 Task: Create a due date automation trigger when advanced on, on the wednesday of the week before a card is due add fields with custom field "Resume" set to a date more than 1 days ago at 11:00 AM.
Action: Mouse moved to (1090, 84)
Screenshot: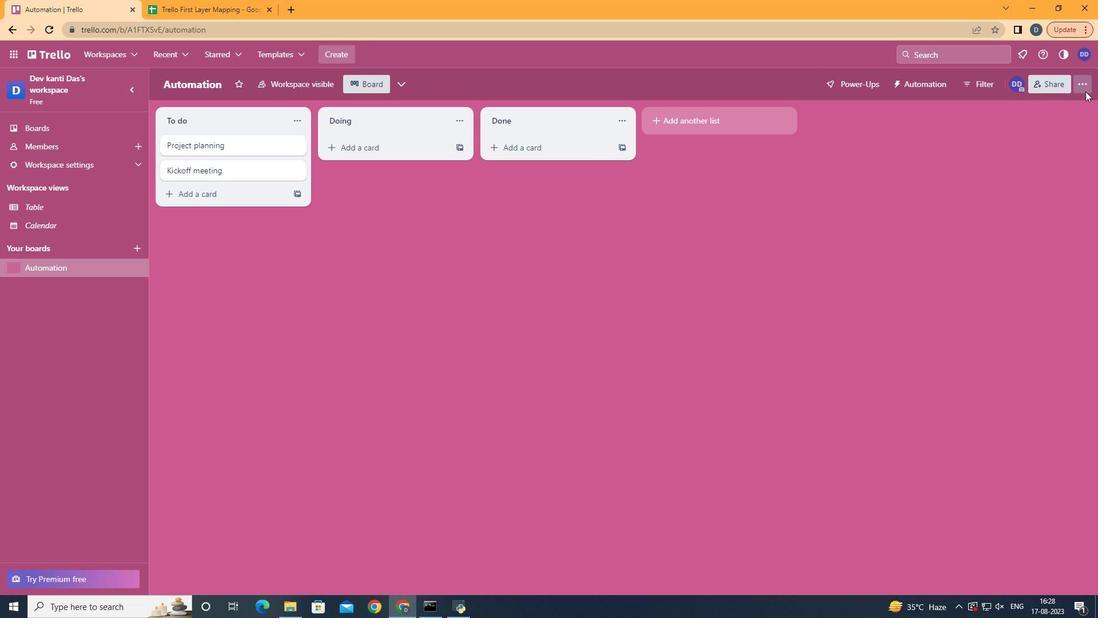 
Action: Mouse pressed left at (1090, 84)
Screenshot: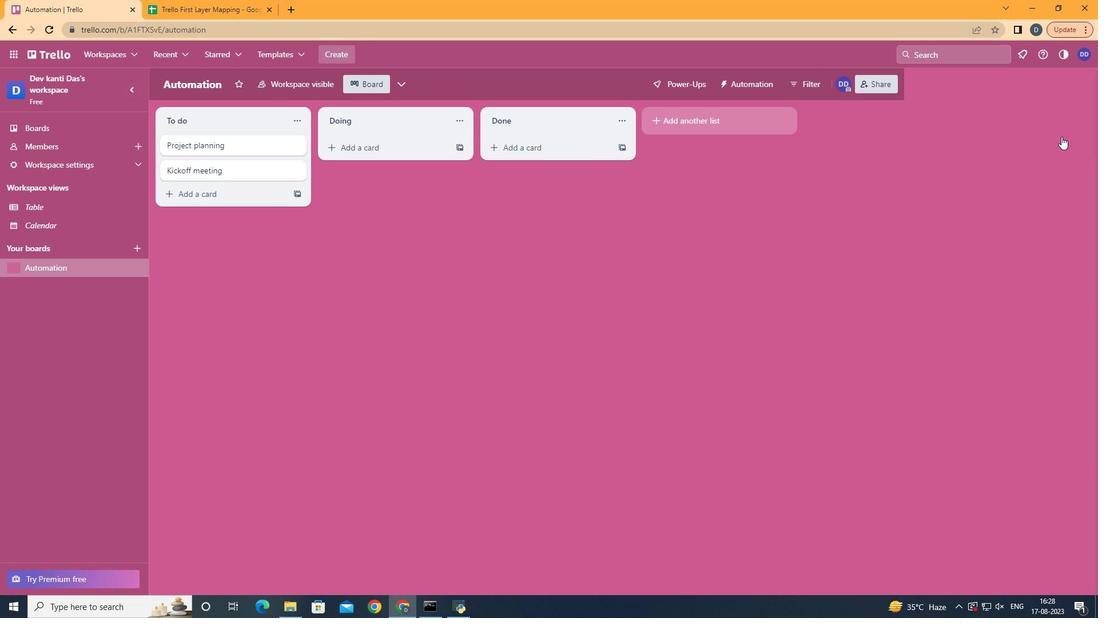 
Action: Mouse moved to (984, 238)
Screenshot: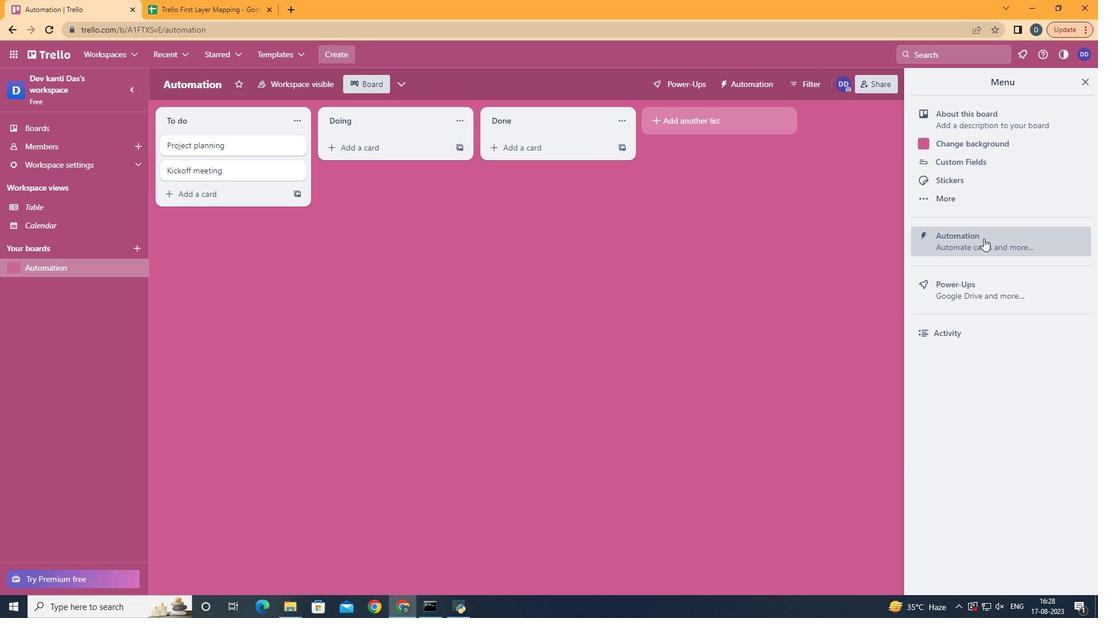 
Action: Mouse pressed left at (984, 238)
Screenshot: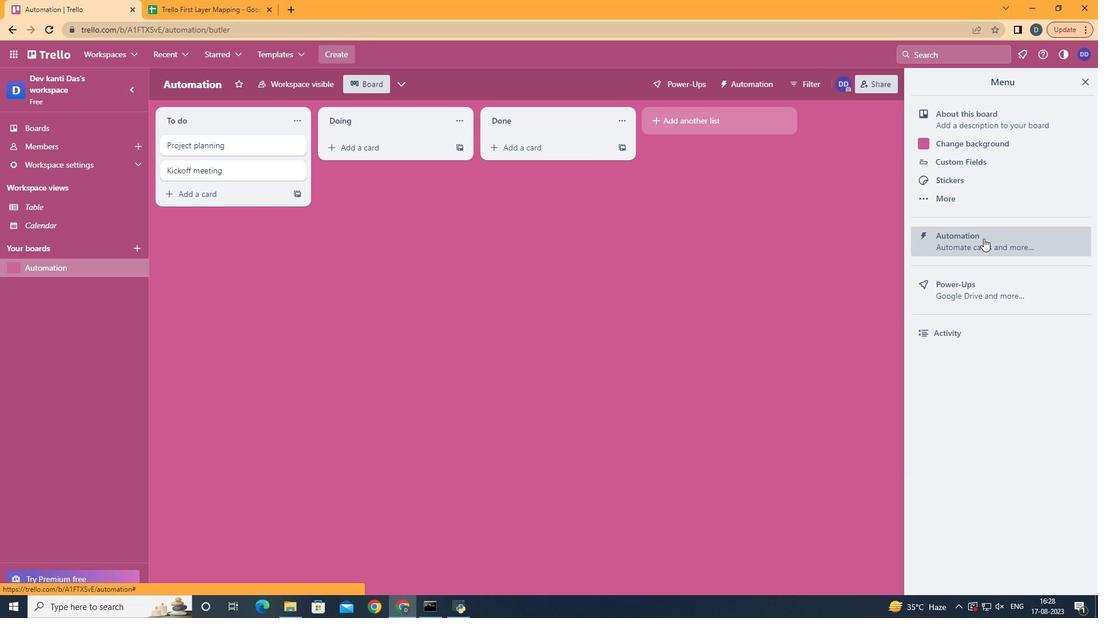 
Action: Mouse moved to (209, 232)
Screenshot: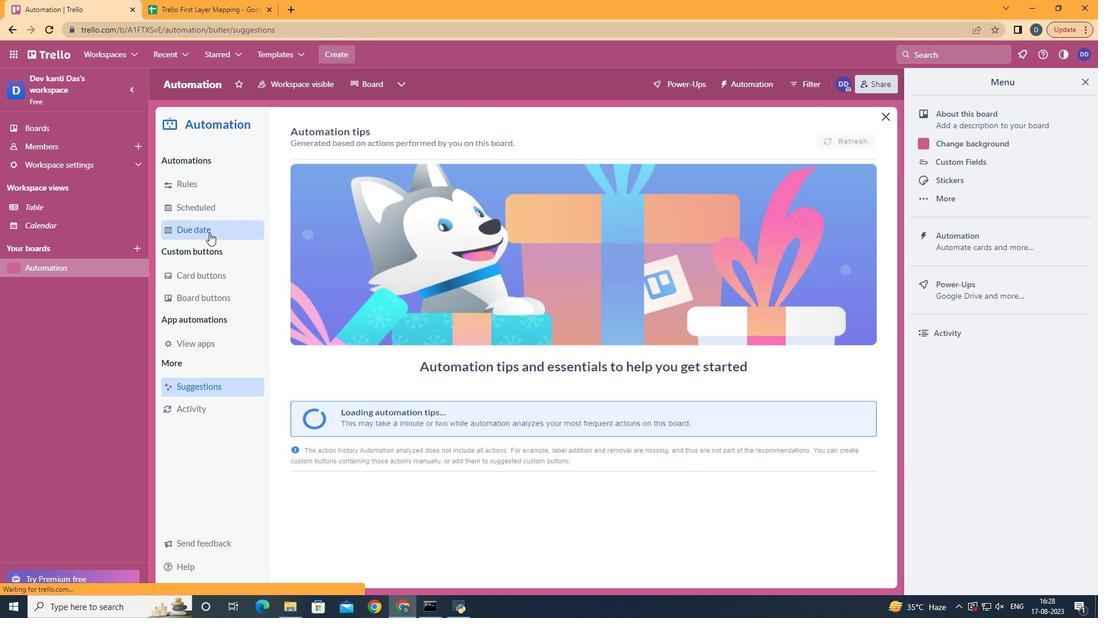
Action: Mouse pressed left at (209, 232)
Screenshot: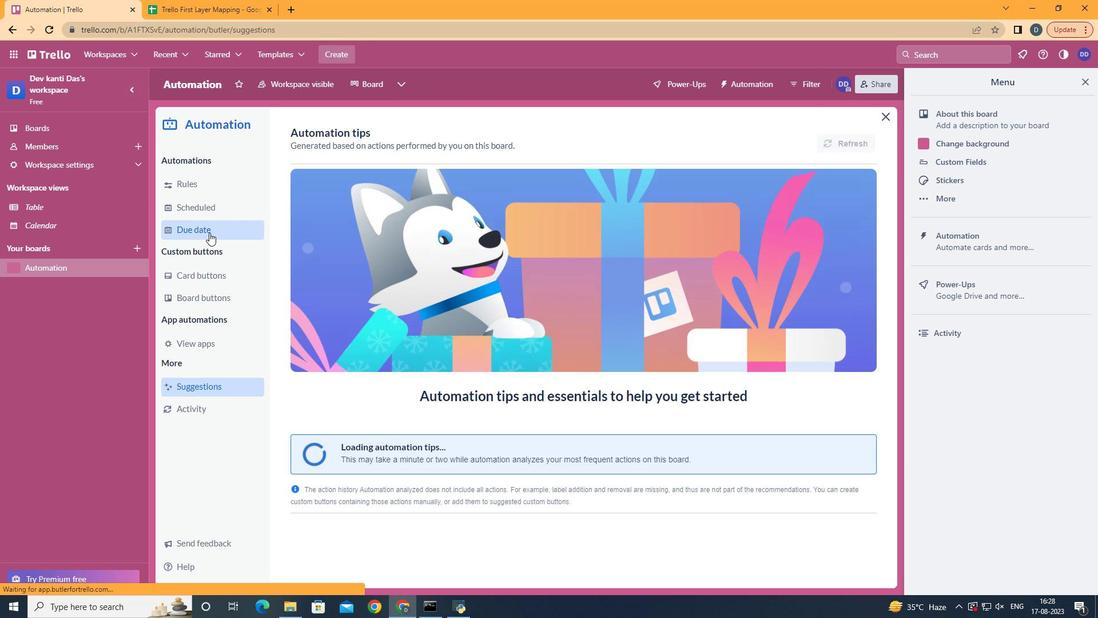 
Action: Mouse moved to (815, 139)
Screenshot: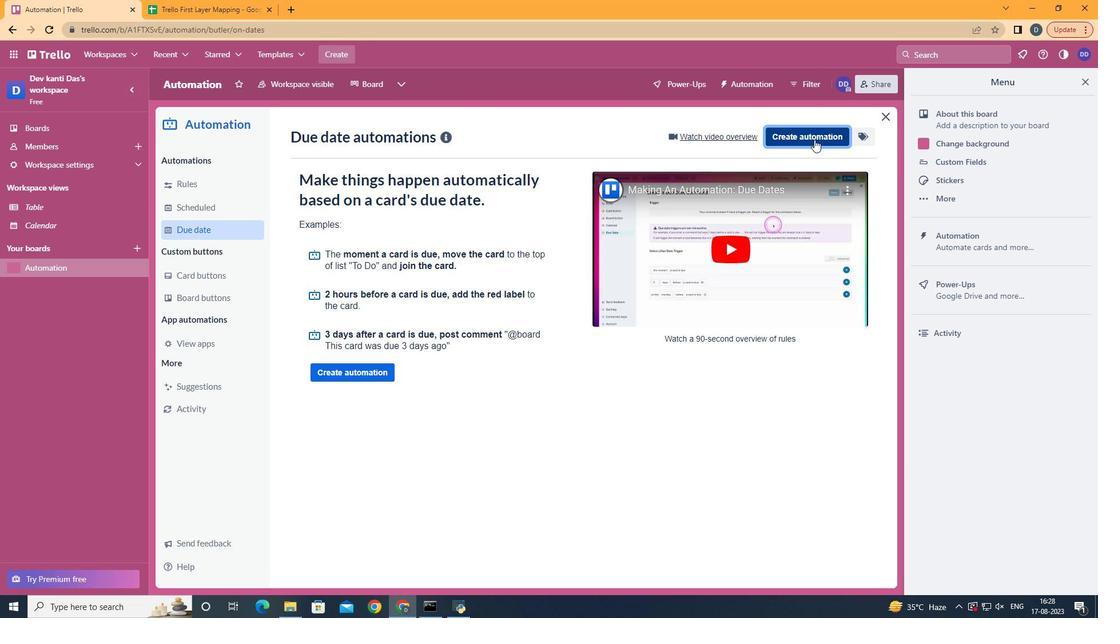 
Action: Mouse pressed left at (815, 139)
Screenshot: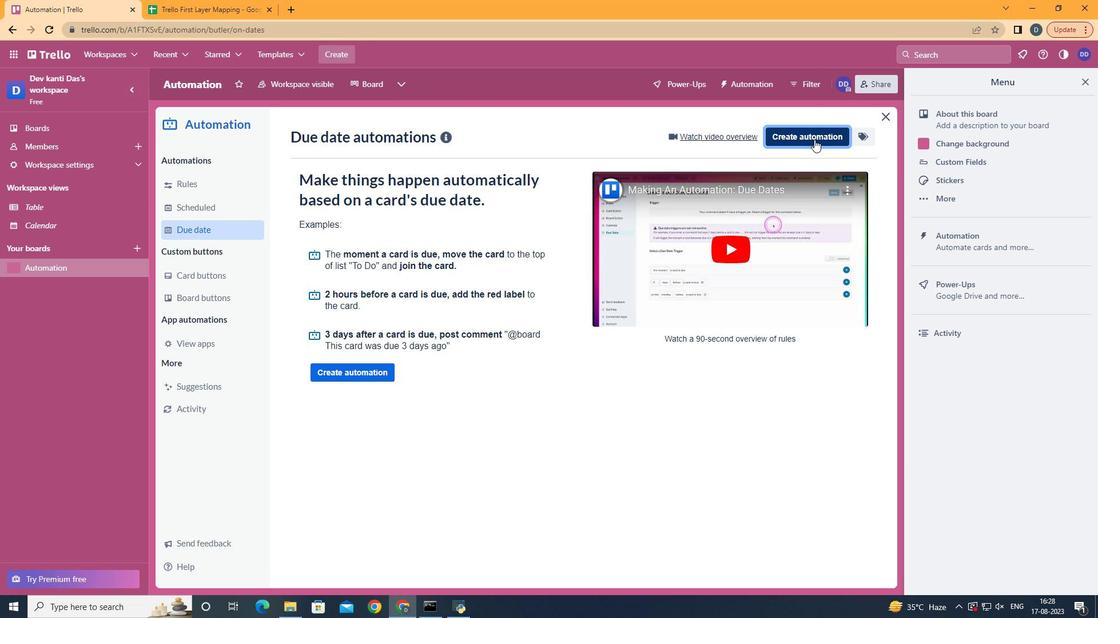 
Action: Mouse moved to (615, 247)
Screenshot: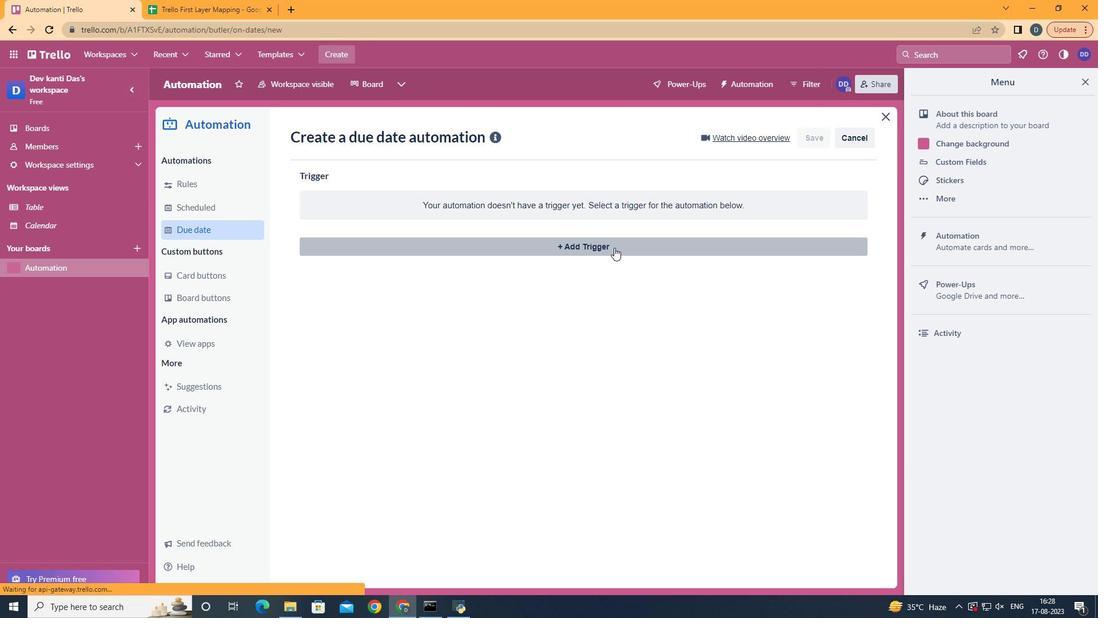 
Action: Mouse pressed left at (615, 247)
Screenshot: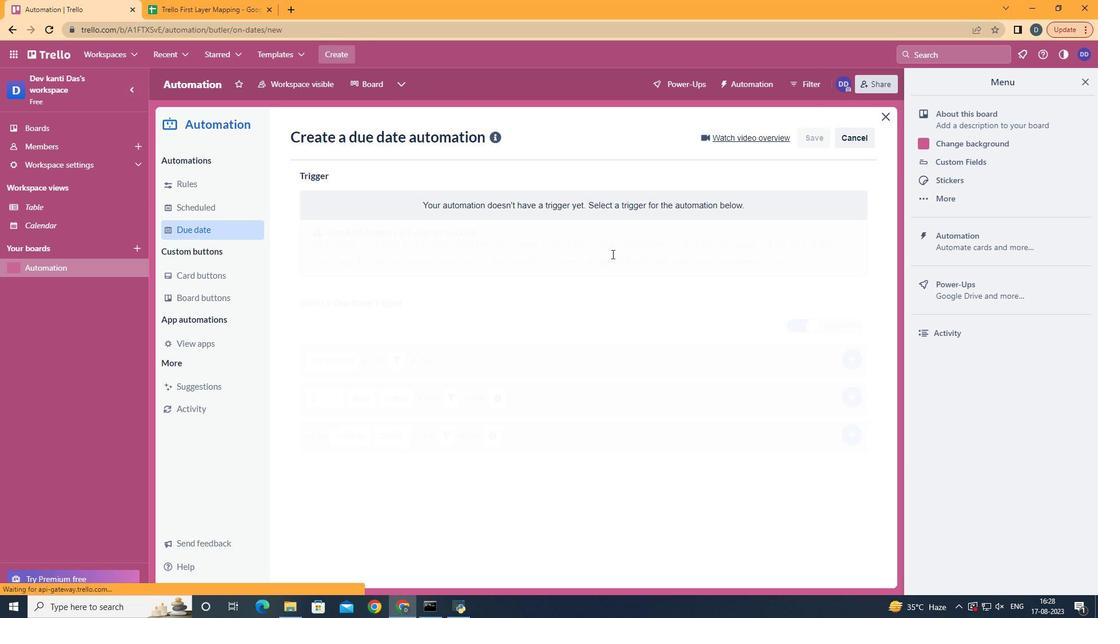 
Action: Mouse moved to (365, 342)
Screenshot: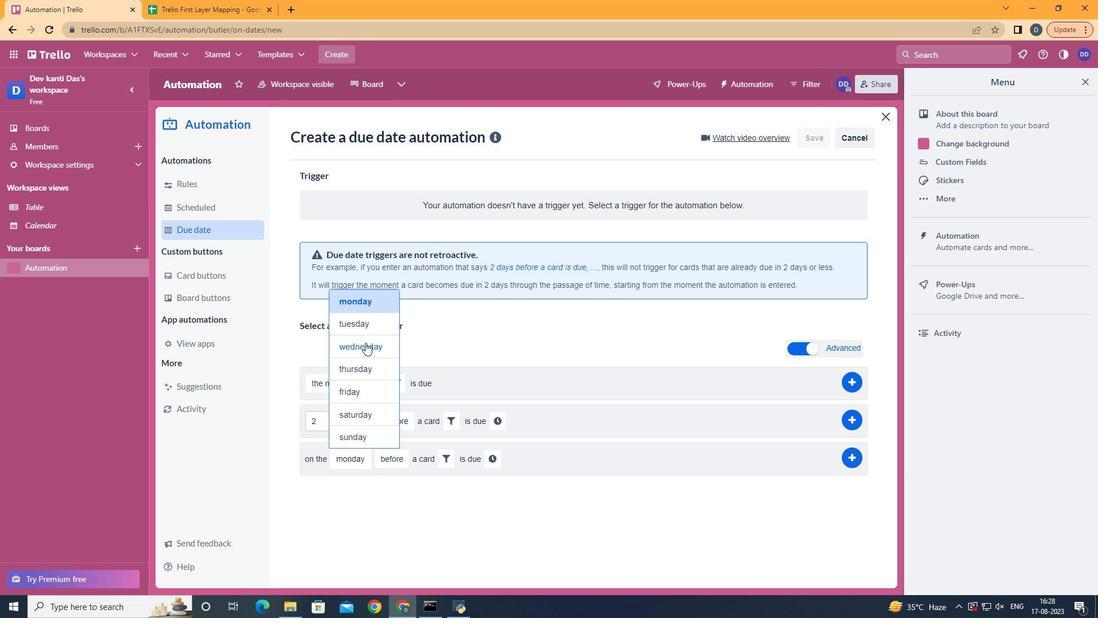 
Action: Mouse pressed left at (365, 342)
Screenshot: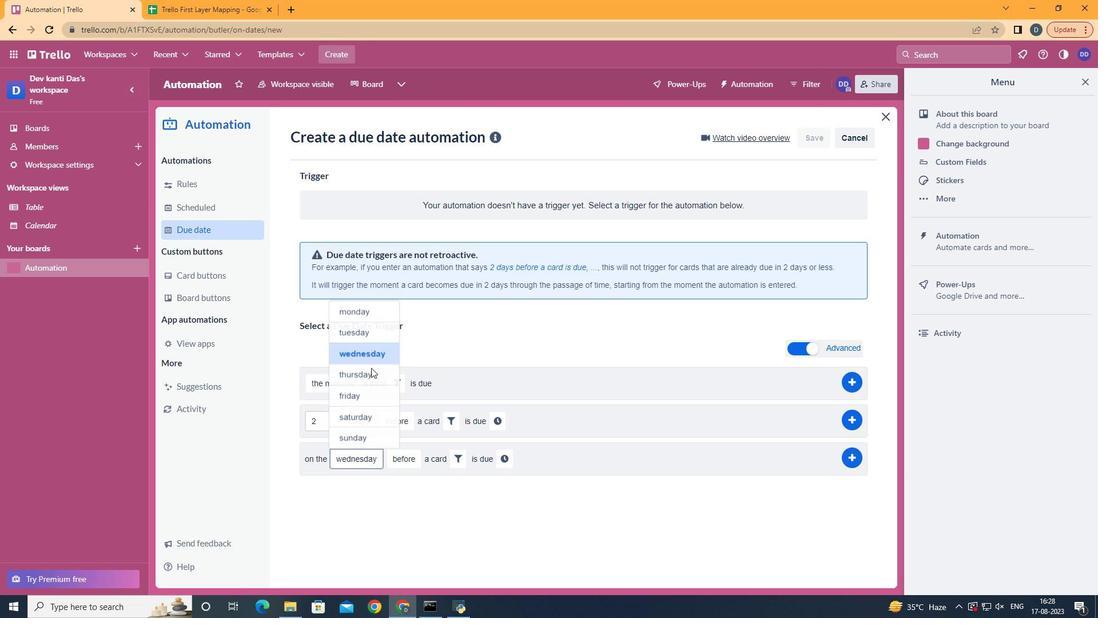 
Action: Mouse moved to (417, 551)
Screenshot: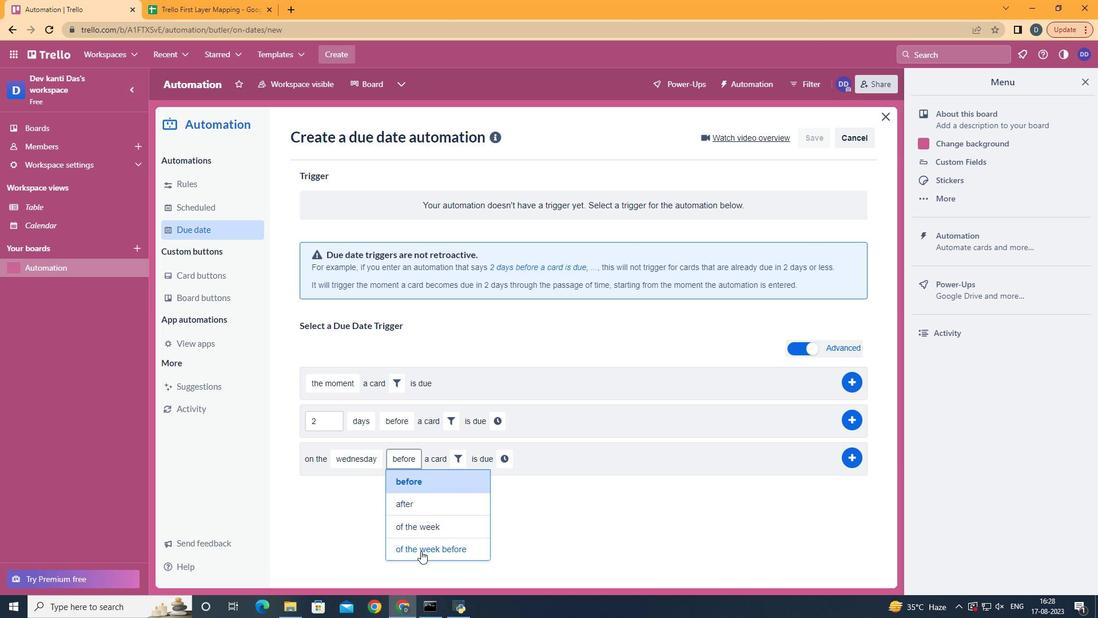 
Action: Mouse pressed left at (417, 551)
Screenshot: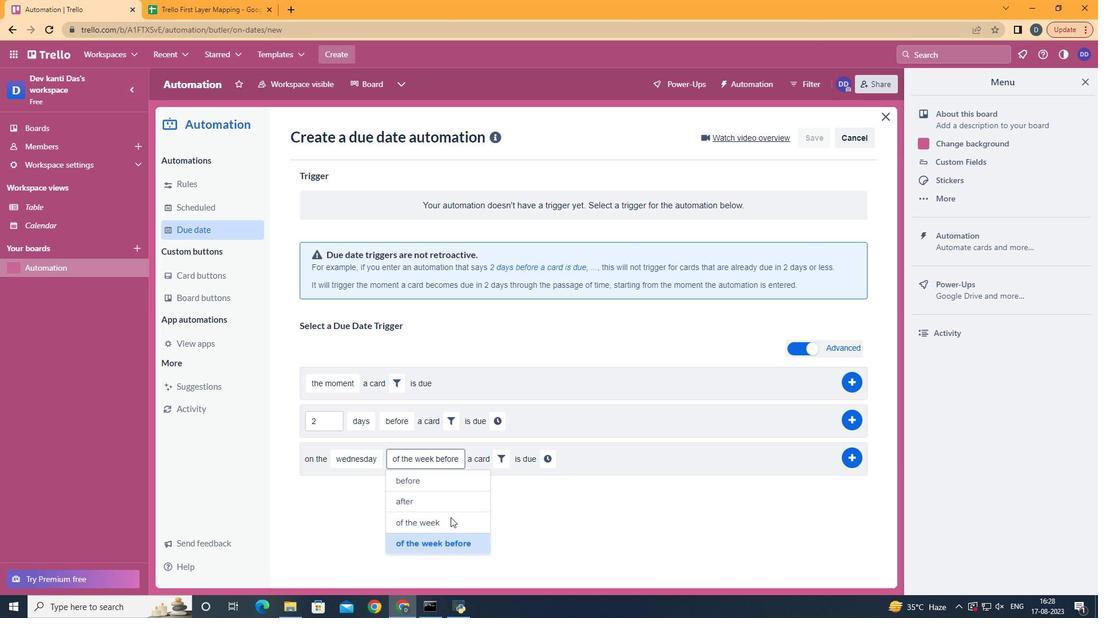
Action: Mouse moved to (500, 457)
Screenshot: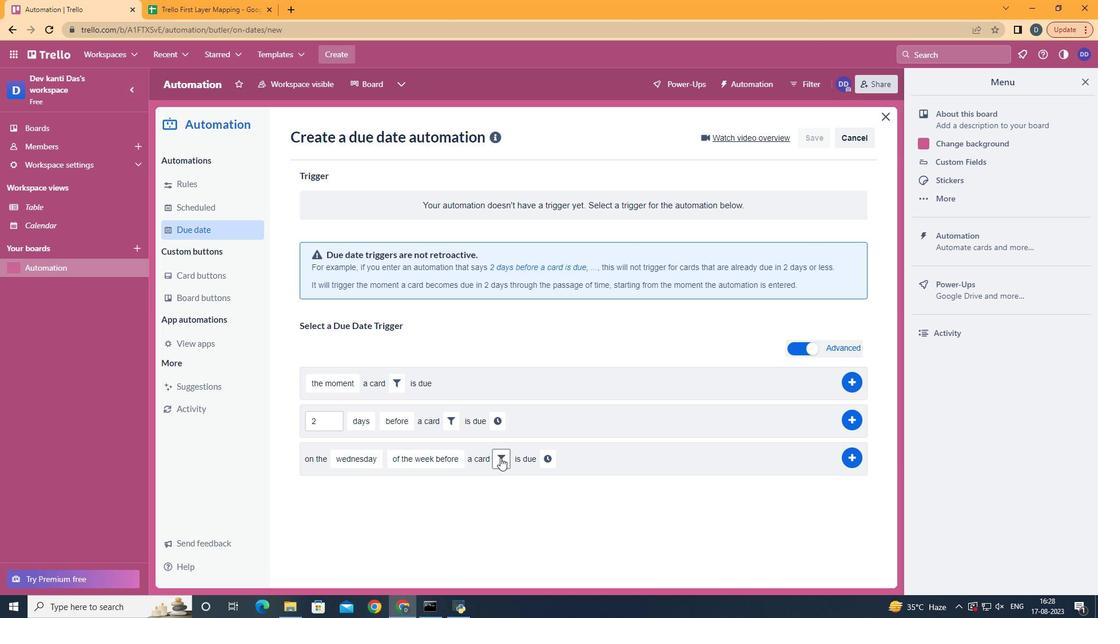 
Action: Mouse pressed left at (500, 457)
Screenshot: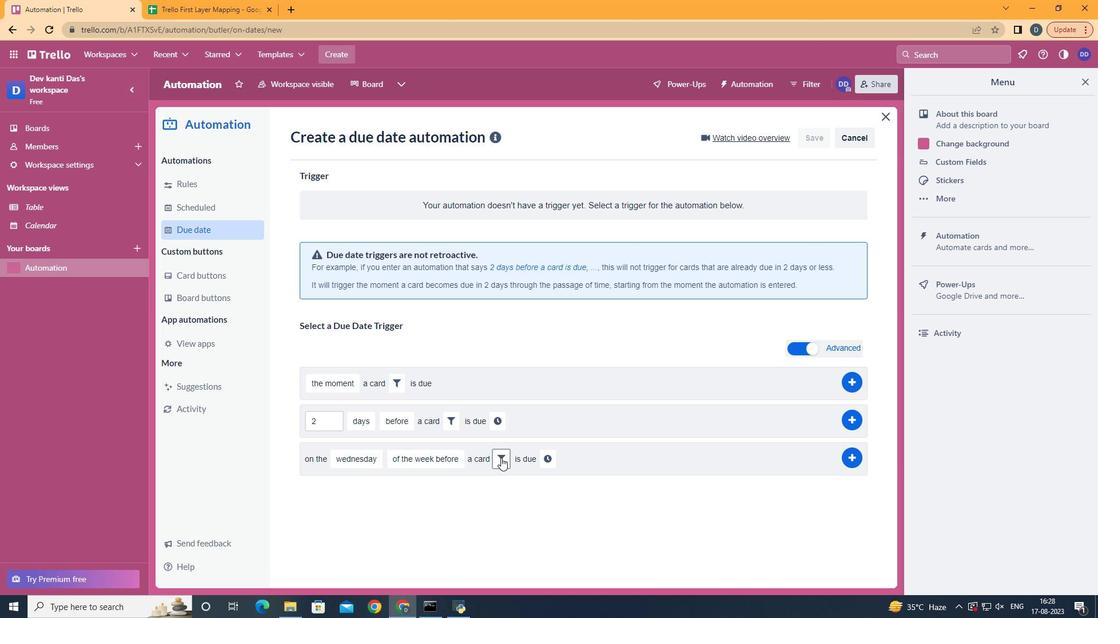 
Action: Mouse moved to (687, 492)
Screenshot: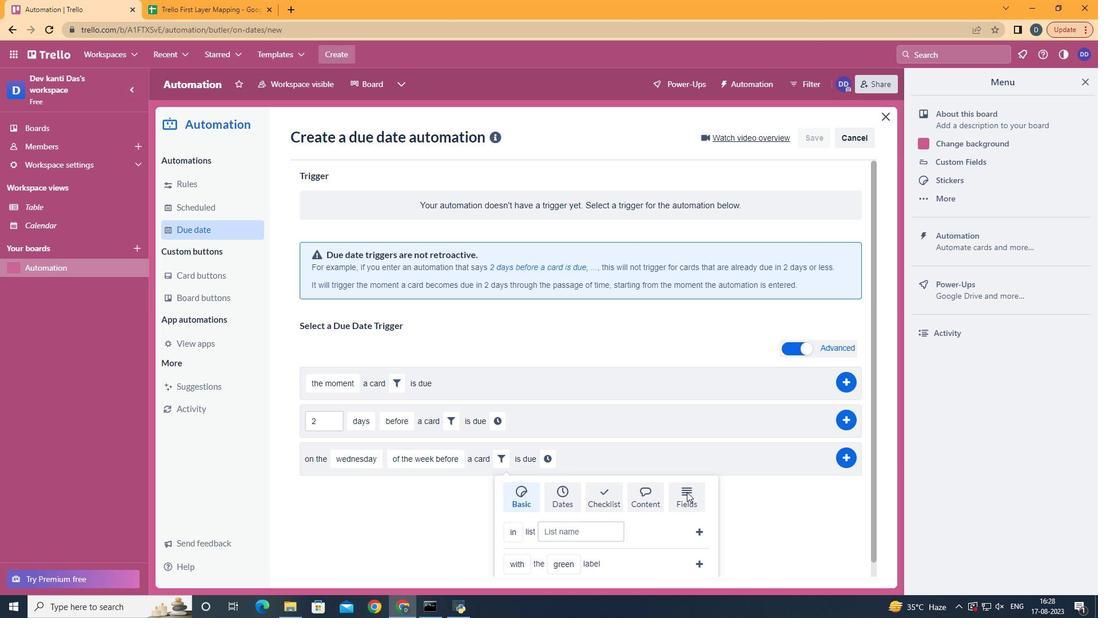 
Action: Mouse pressed left at (687, 492)
Screenshot: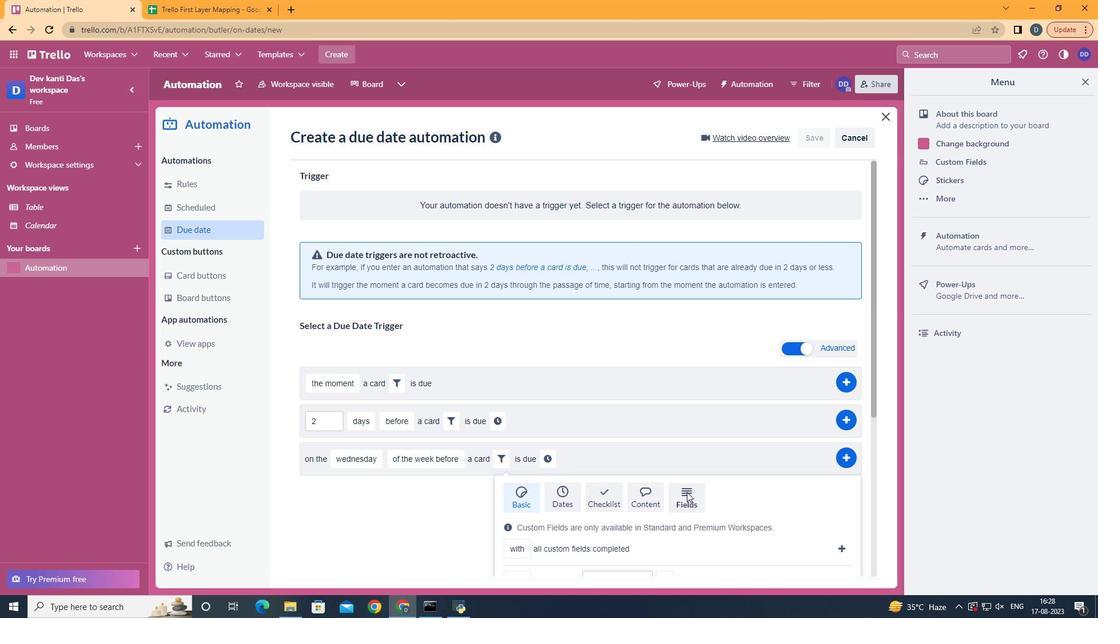 
Action: Mouse scrolled (687, 491) with delta (0, 0)
Screenshot: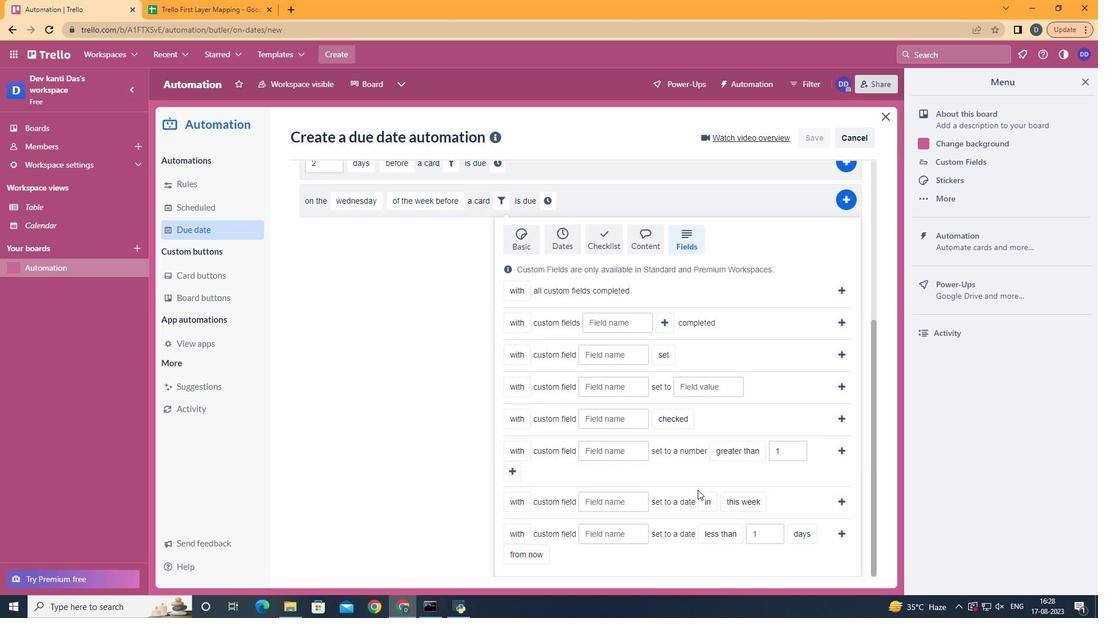 
Action: Mouse scrolled (687, 491) with delta (0, 0)
Screenshot: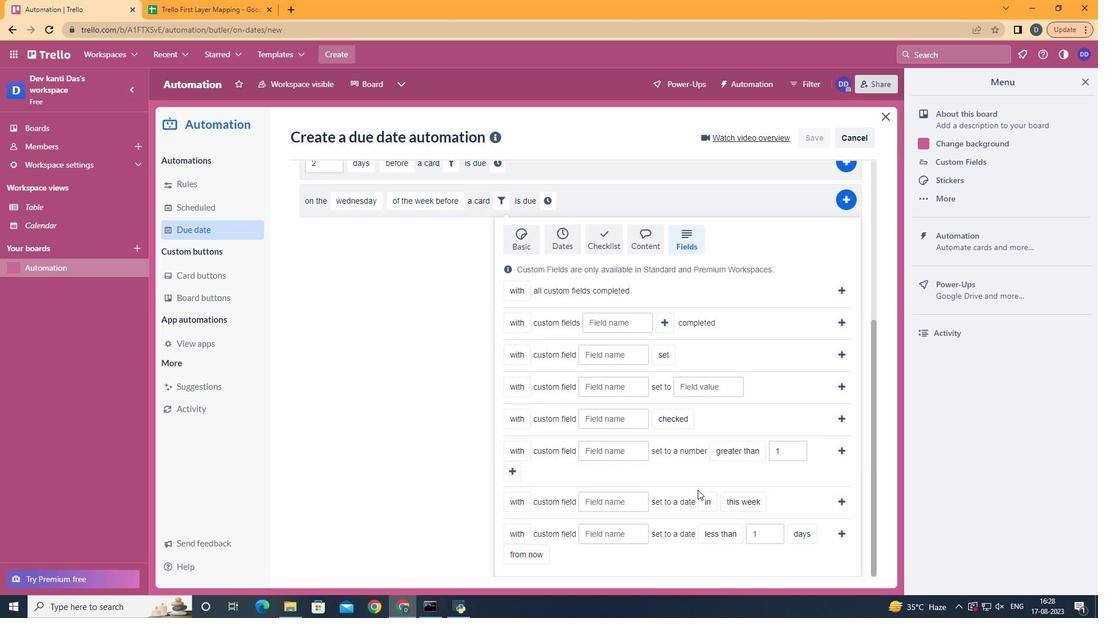 
Action: Mouse scrolled (687, 491) with delta (0, -1)
Screenshot: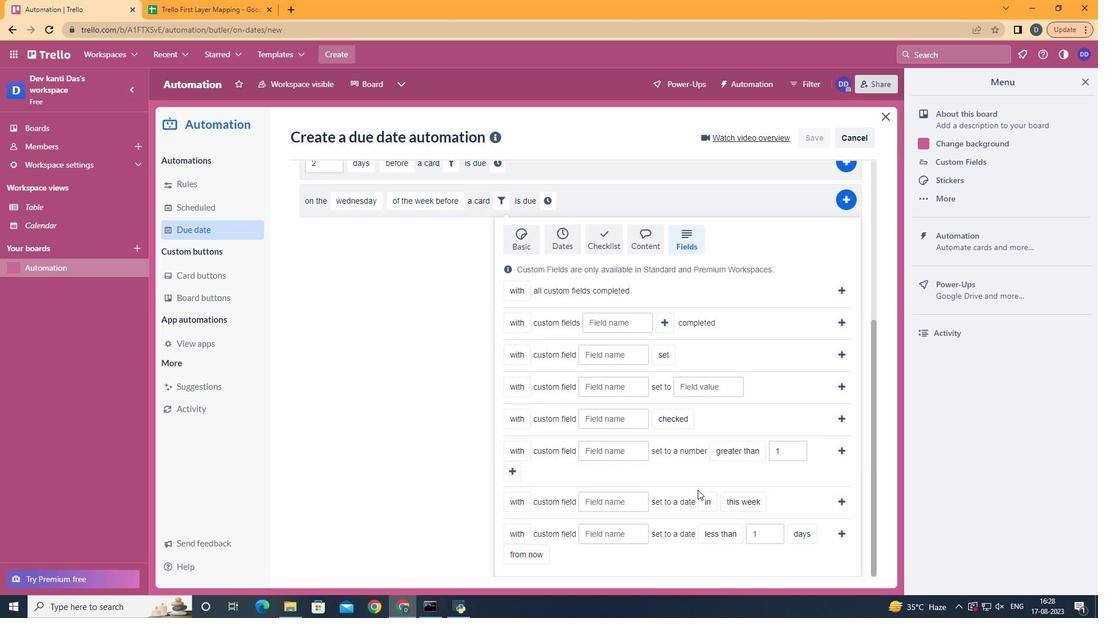 
Action: Mouse moved to (687, 492)
Screenshot: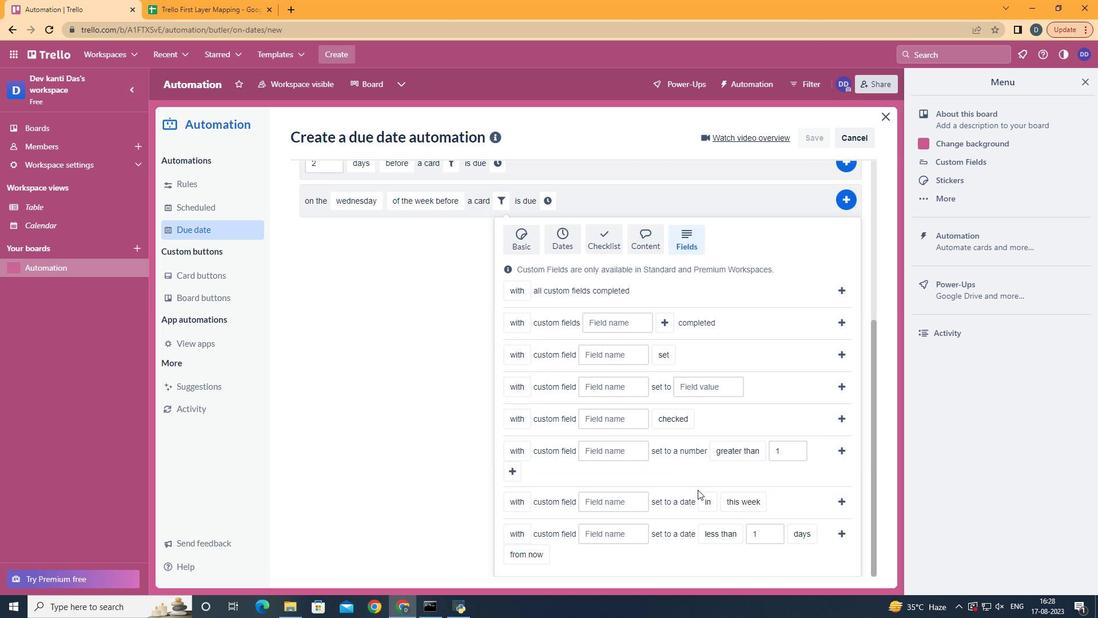 
Action: Mouse scrolled (687, 491) with delta (0, -1)
Screenshot: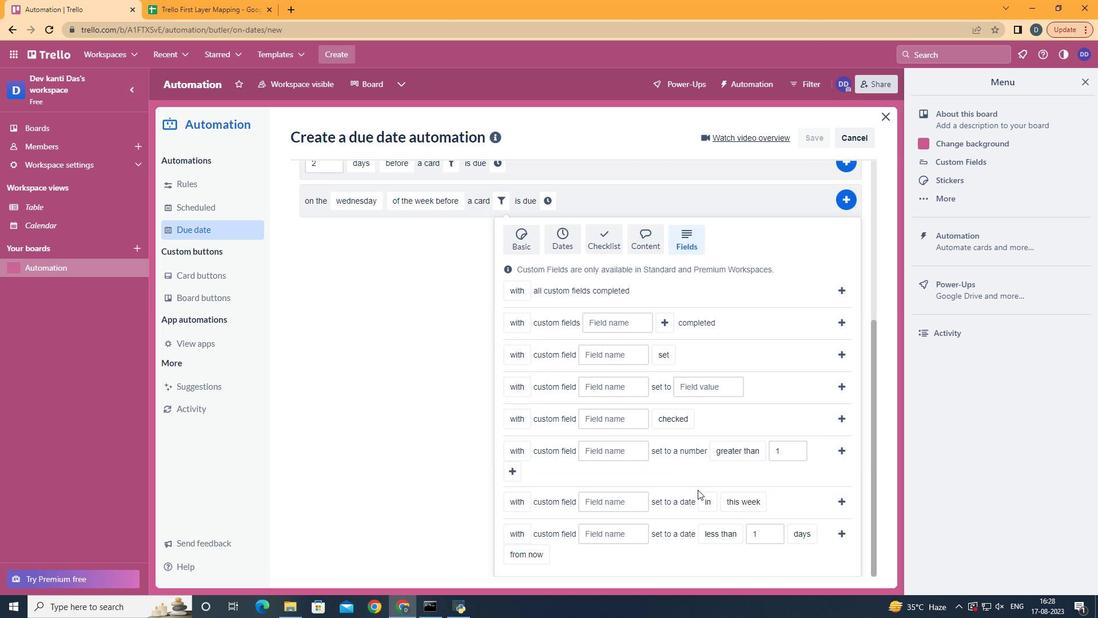 
Action: Mouse moved to (617, 541)
Screenshot: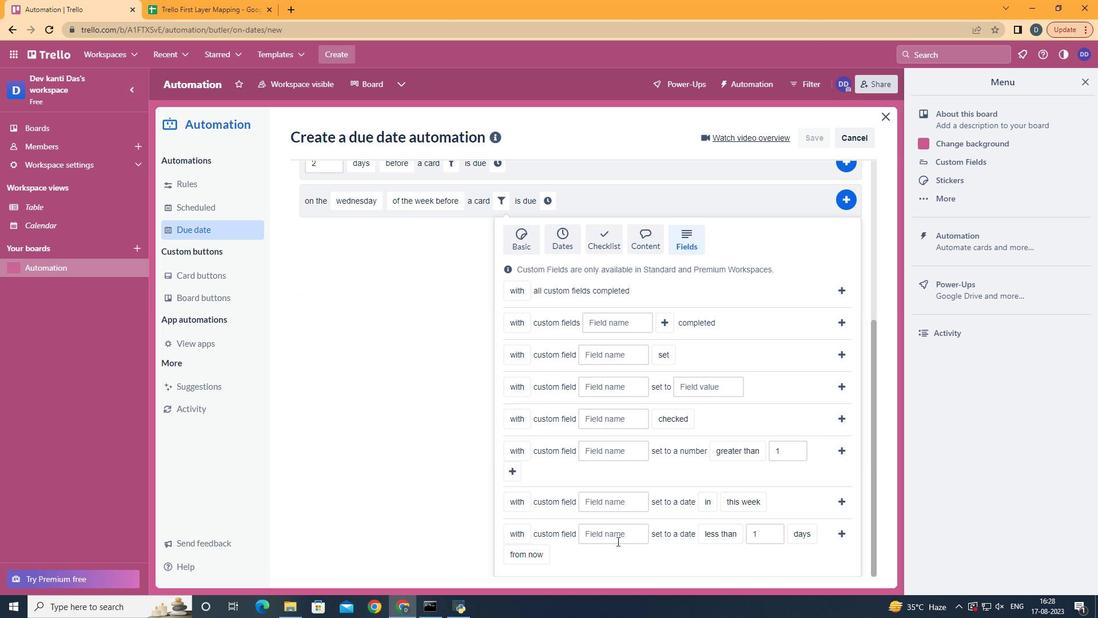
Action: Mouse pressed left at (617, 541)
Screenshot: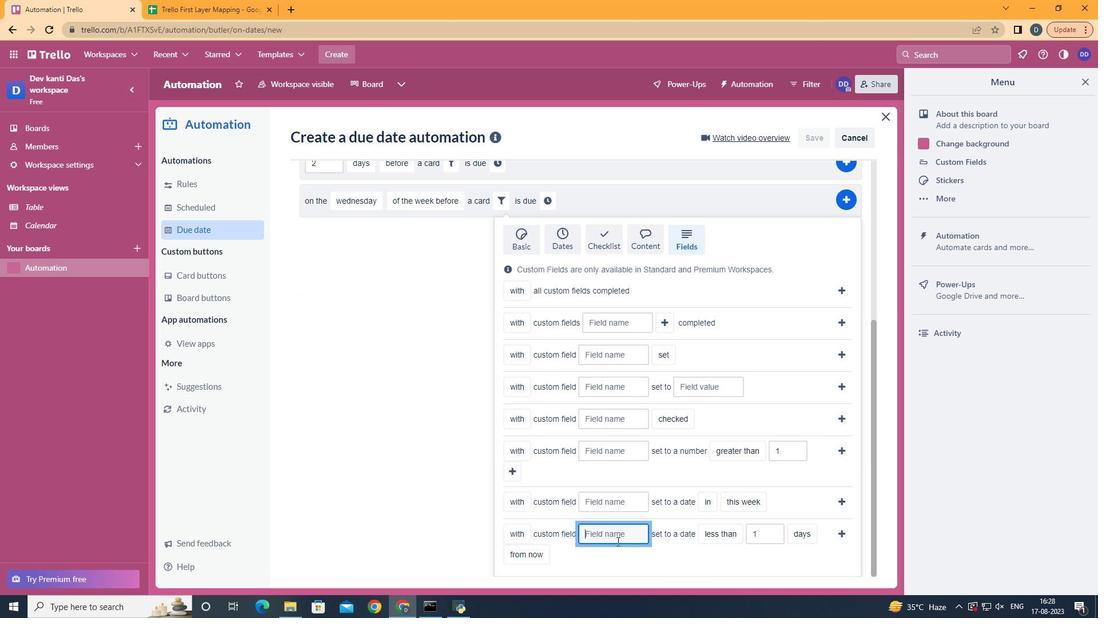 
Action: Key pressed <Key.shift><Key.shift>Resume
Screenshot: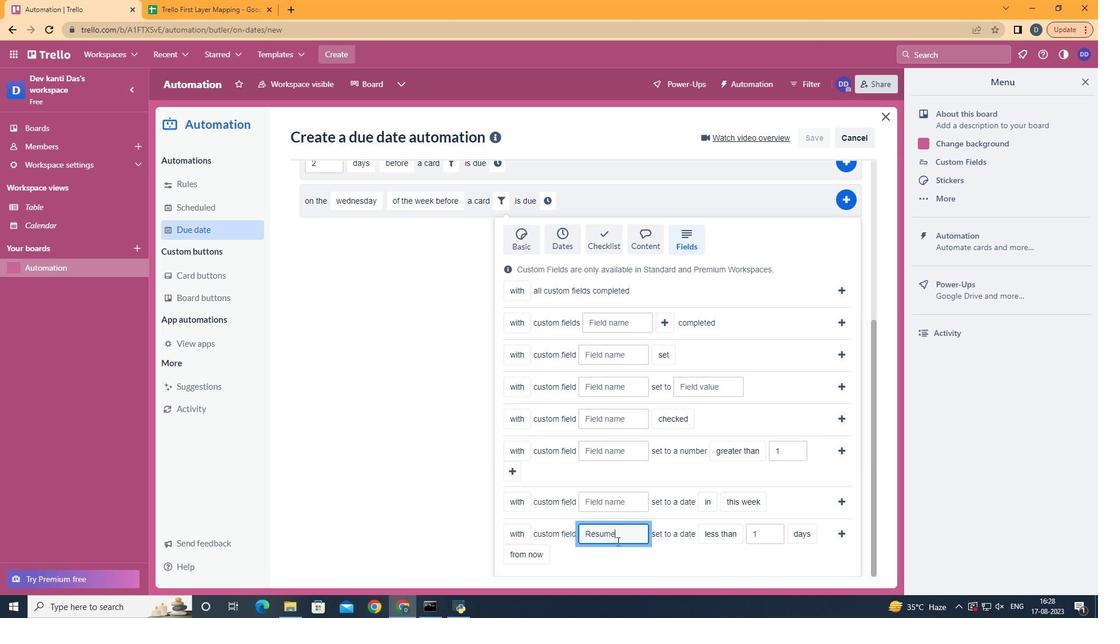 
Action: Mouse moved to (730, 487)
Screenshot: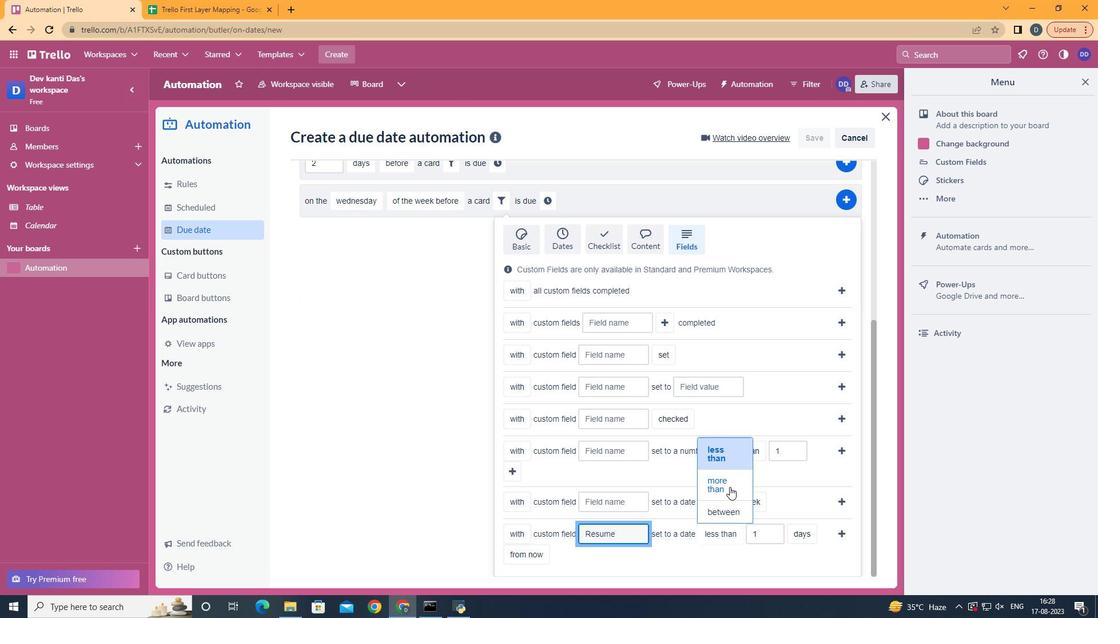 
Action: Mouse pressed left at (730, 487)
Screenshot: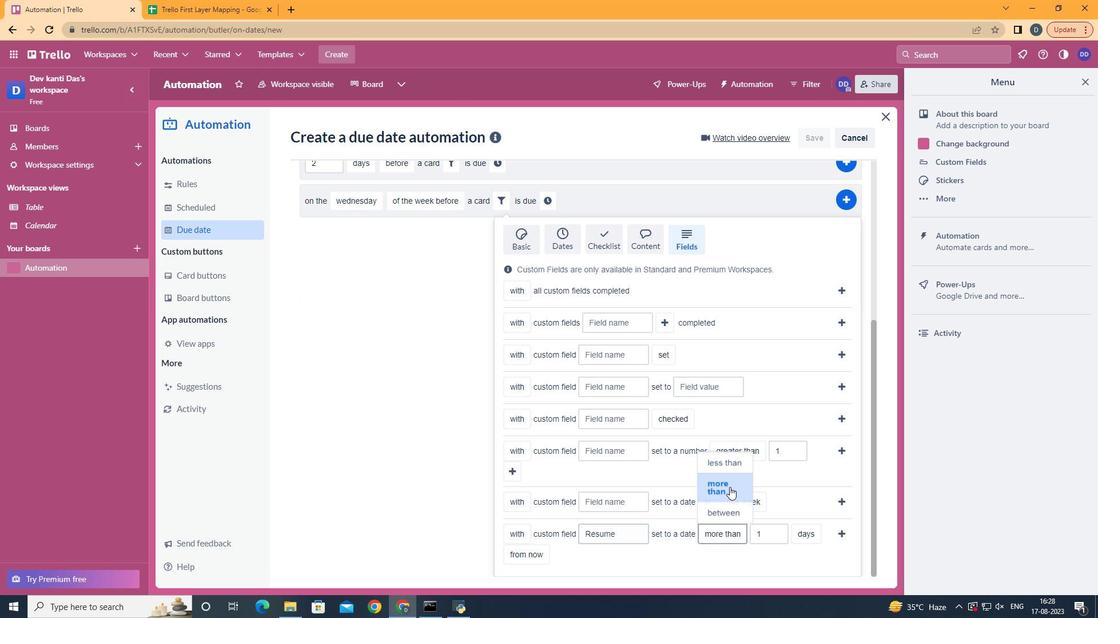 
Action: Mouse moved to (542, 529)
Screenshot: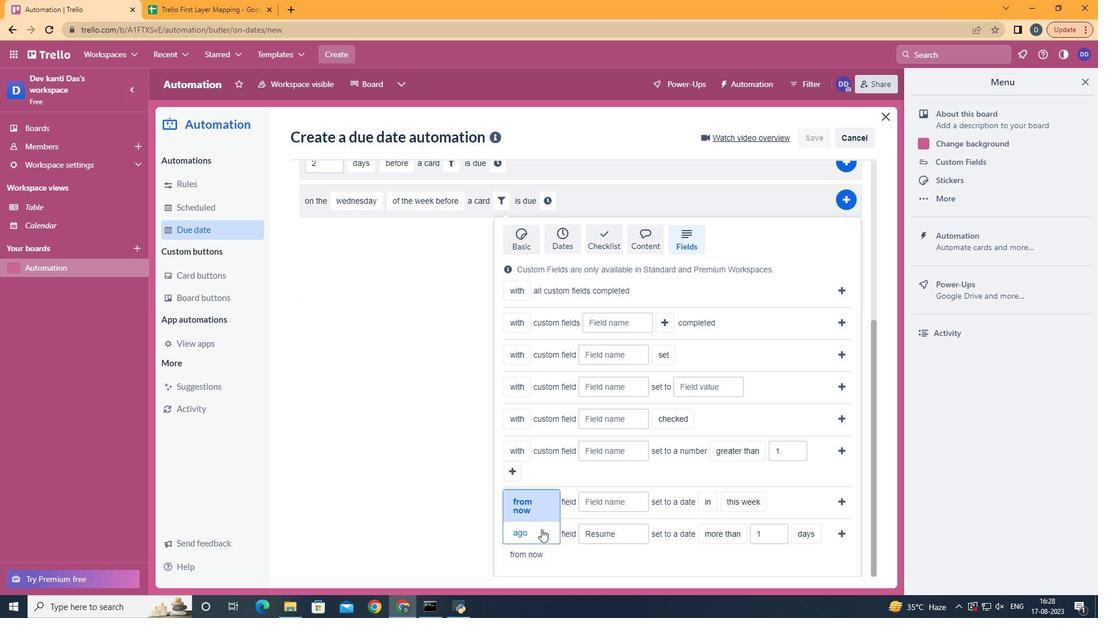 
Action: Mouse pressed left at (542, 529)
Screenshot: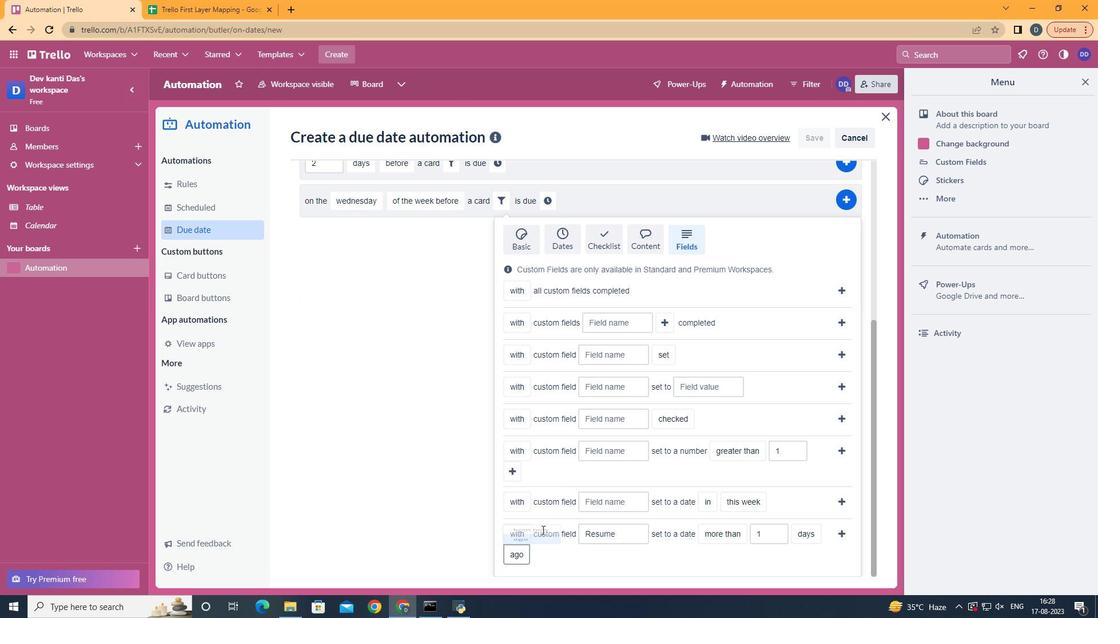 
Action: Mouse moved to (845, 529)
Screenshot: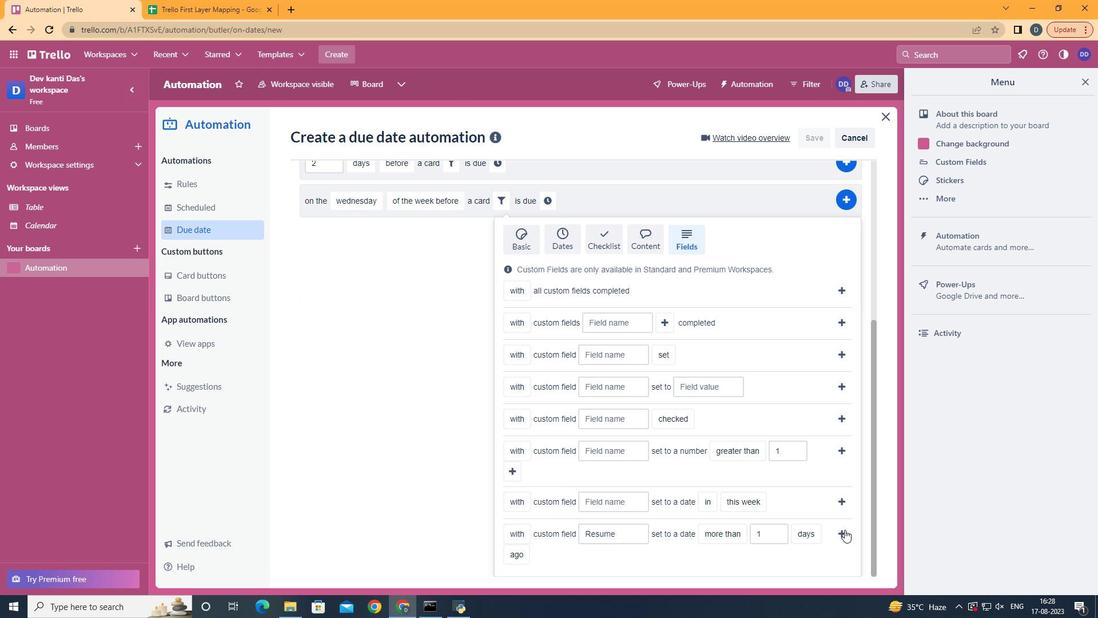 
Action: Mouse pressed left at (845, 529)
Screenshot: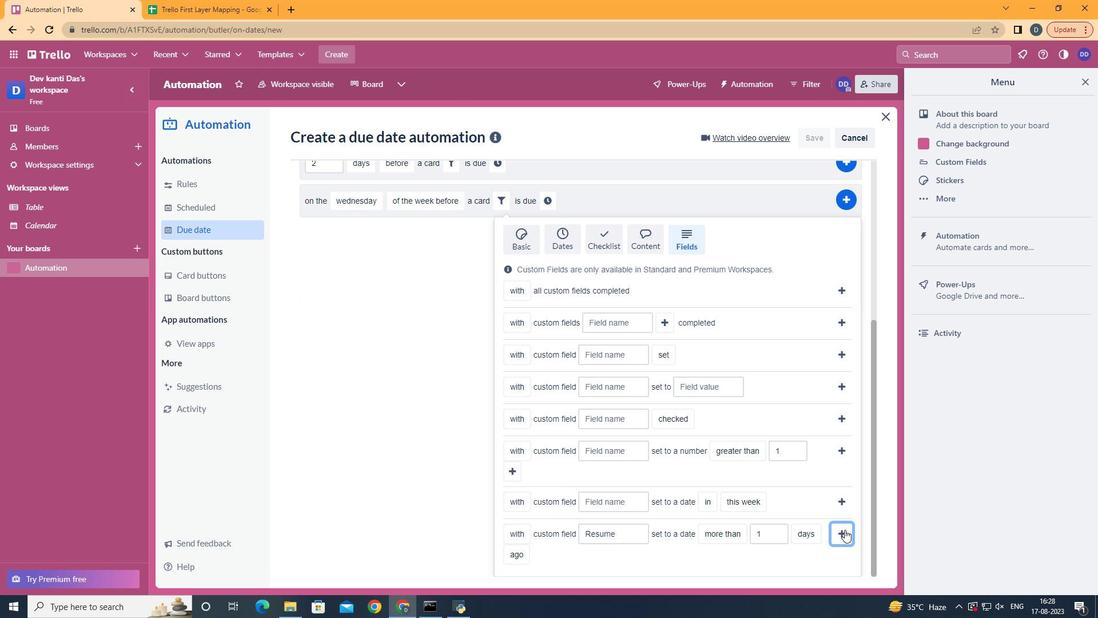 
Action: Mouse moved to (795, 461)
Screenshot: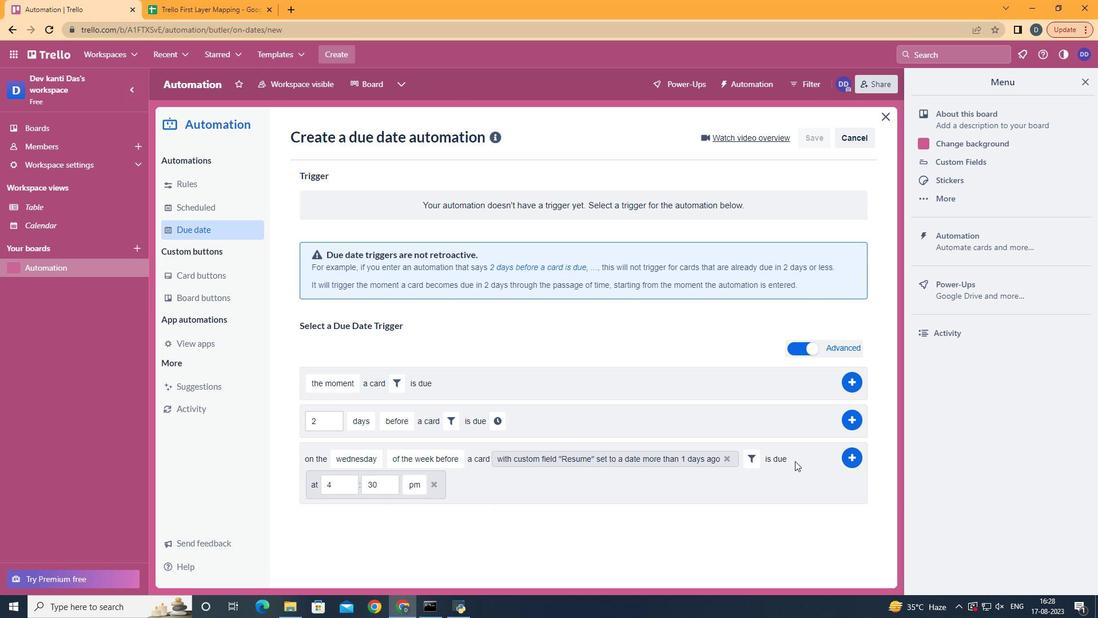 
Action: Mouse pressed left at (795, 461)
Screenshot: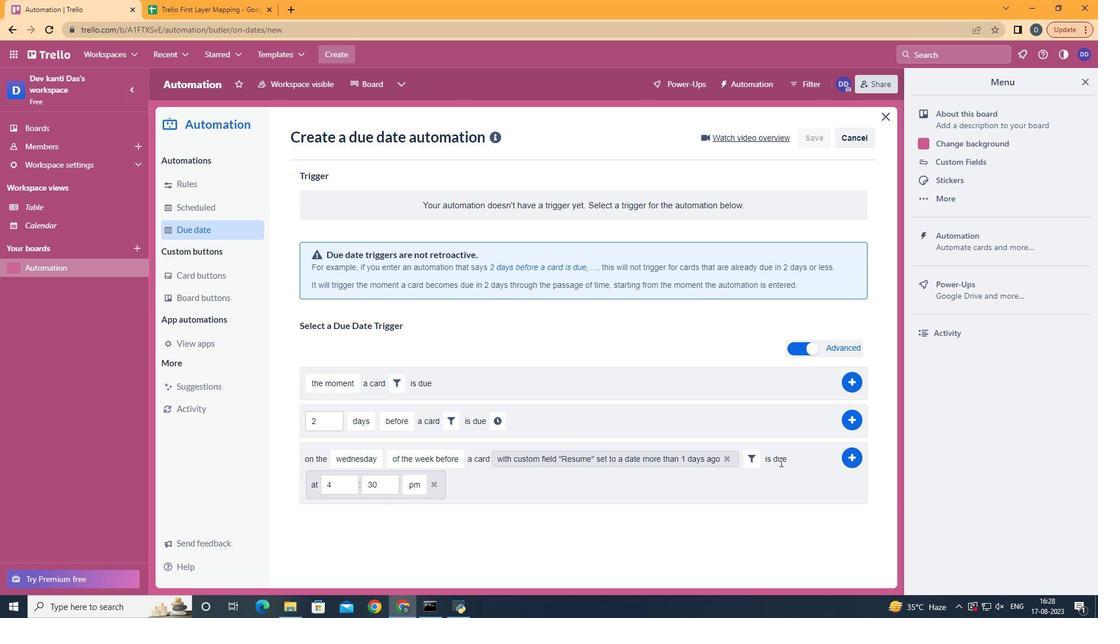
Action: Mouse moved to (343, 483)
Screenshot: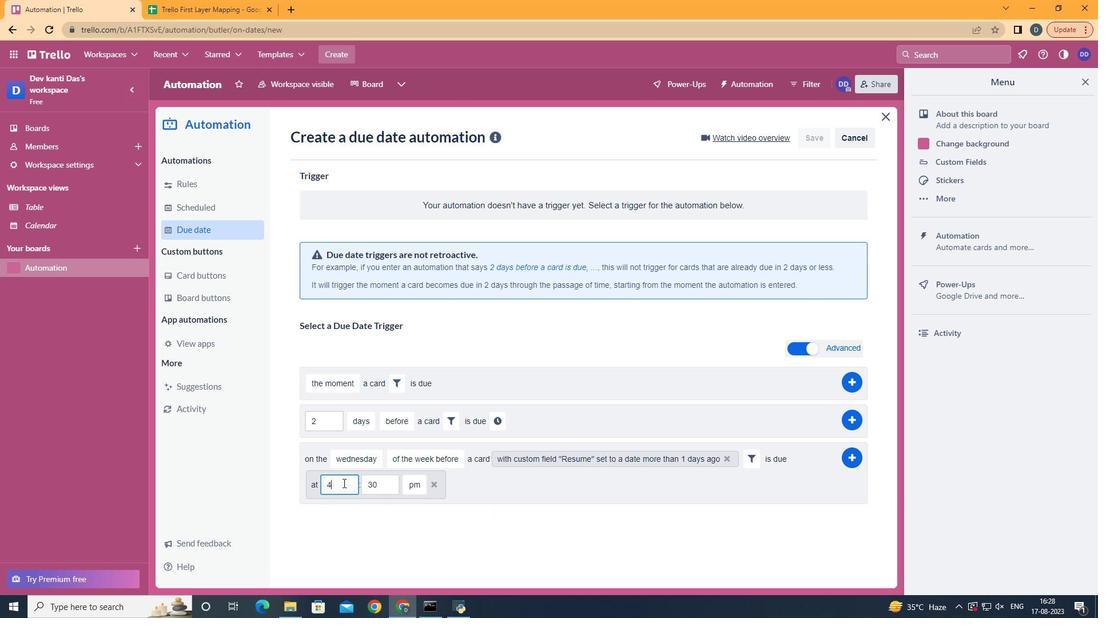 
Action: Mouse pressed left at (343, 483)
Screenshot: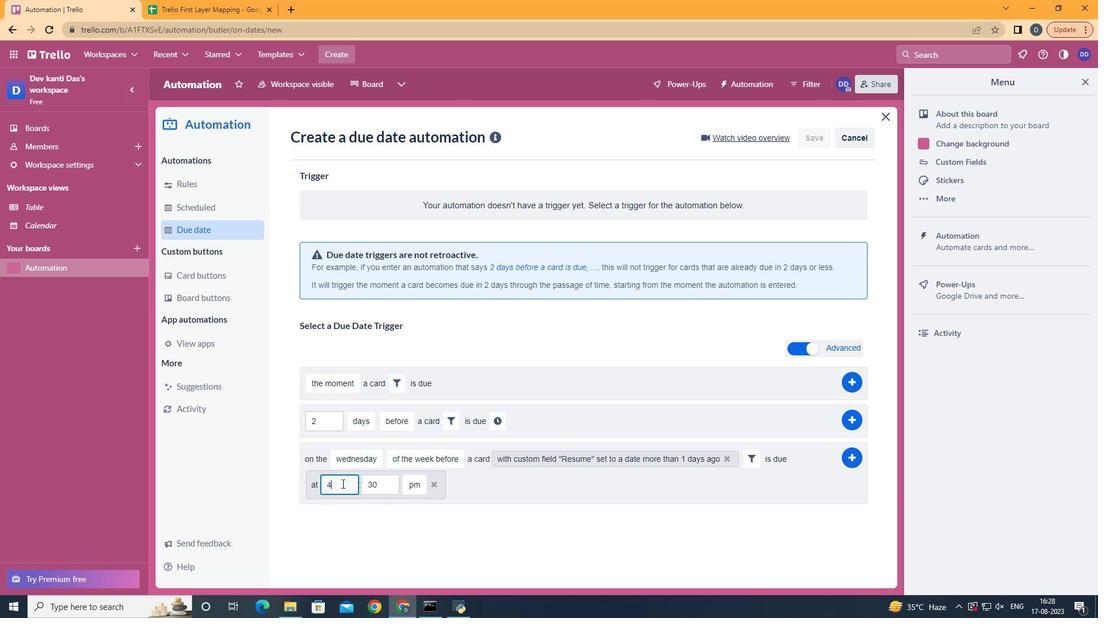 
Action: Mouse moved to (339, 484)
Screenshot: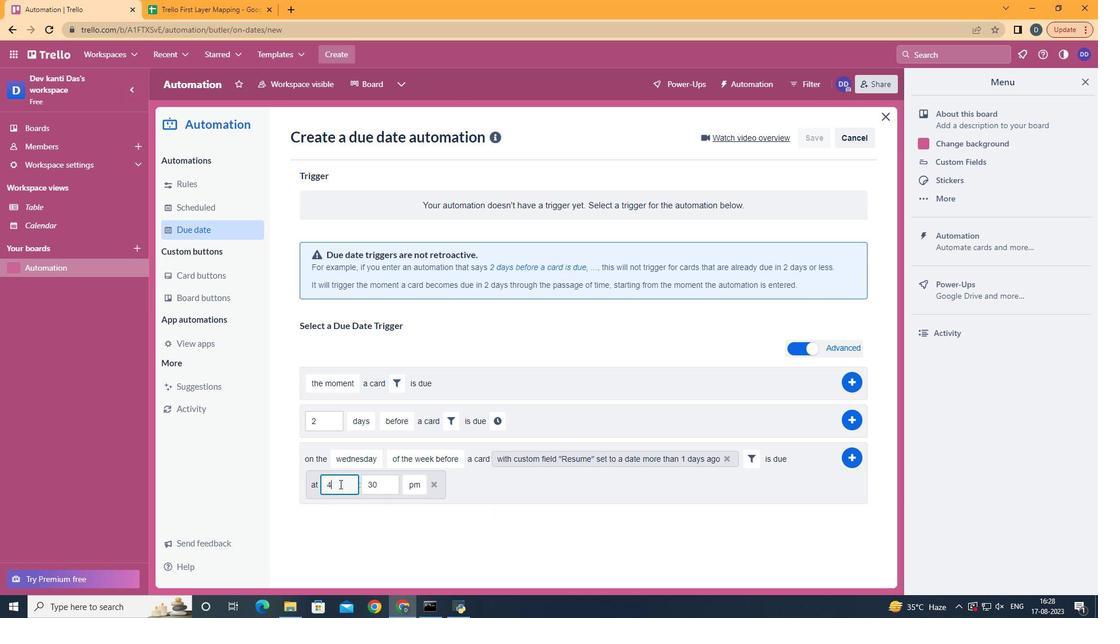 
Action: Key pressed <Key.backspace>11
Screenshot: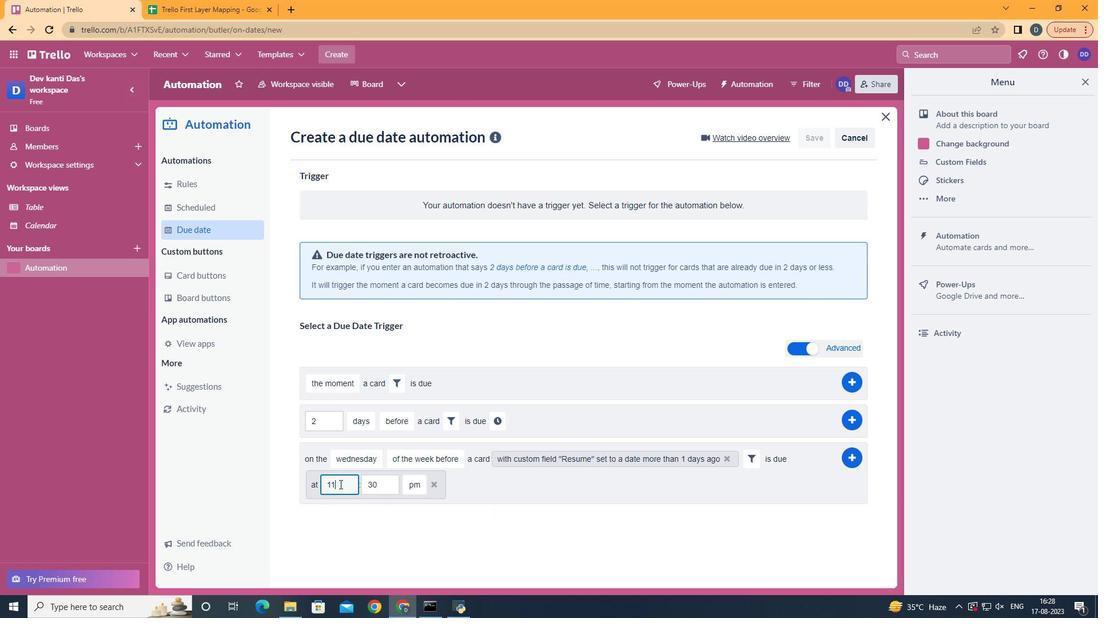 
Action: Mouse moved to (389, 478)
Screenshot: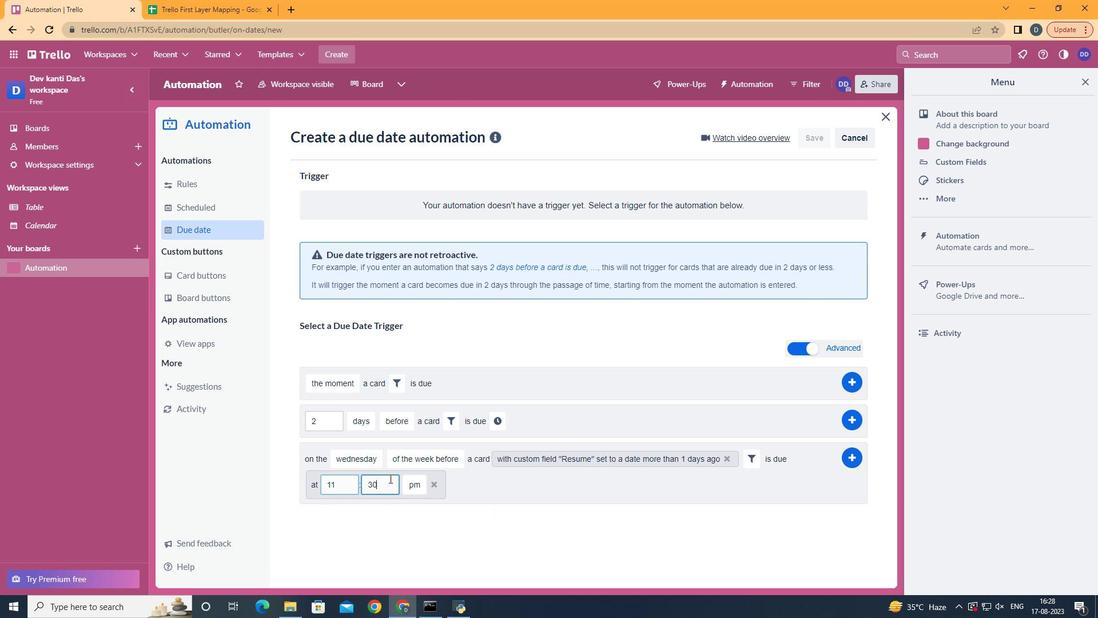 
Action: Mouse pressed left at (389, 478)
Screenshot: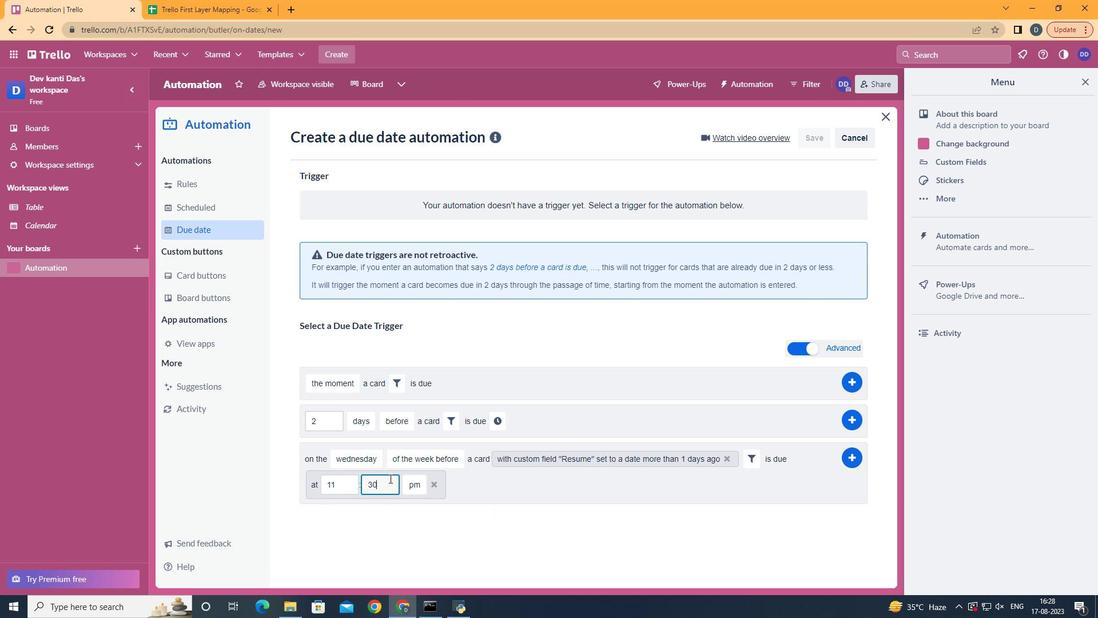 
Action: Key pressed <Key.backspace><Key.backspace>00
Screenshot: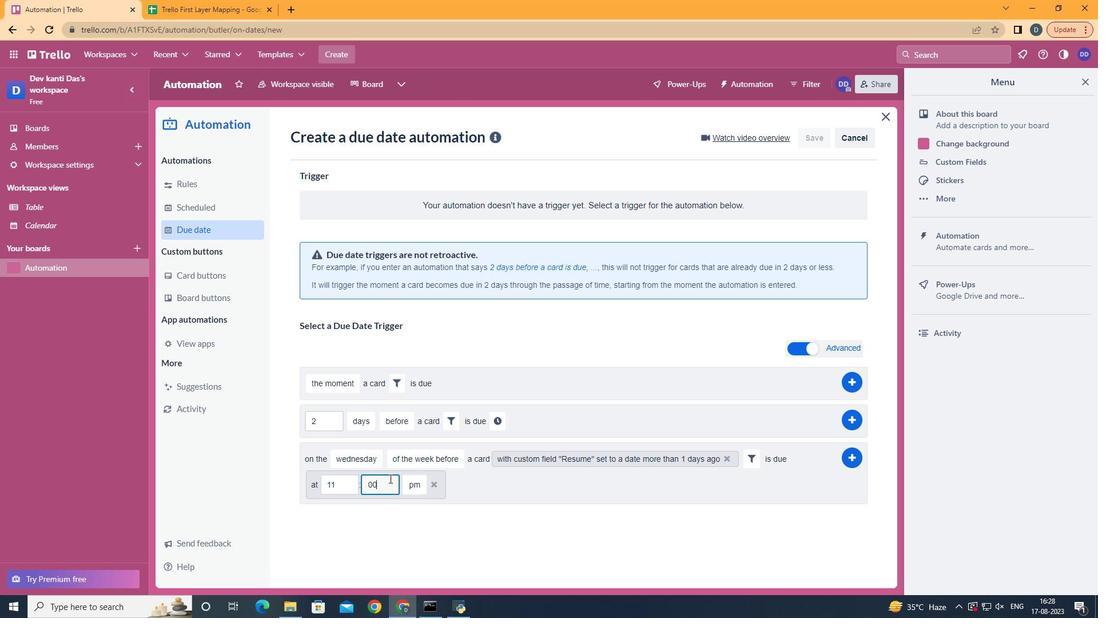 
Action: Mouse moved to (417, 504)
Screenshot: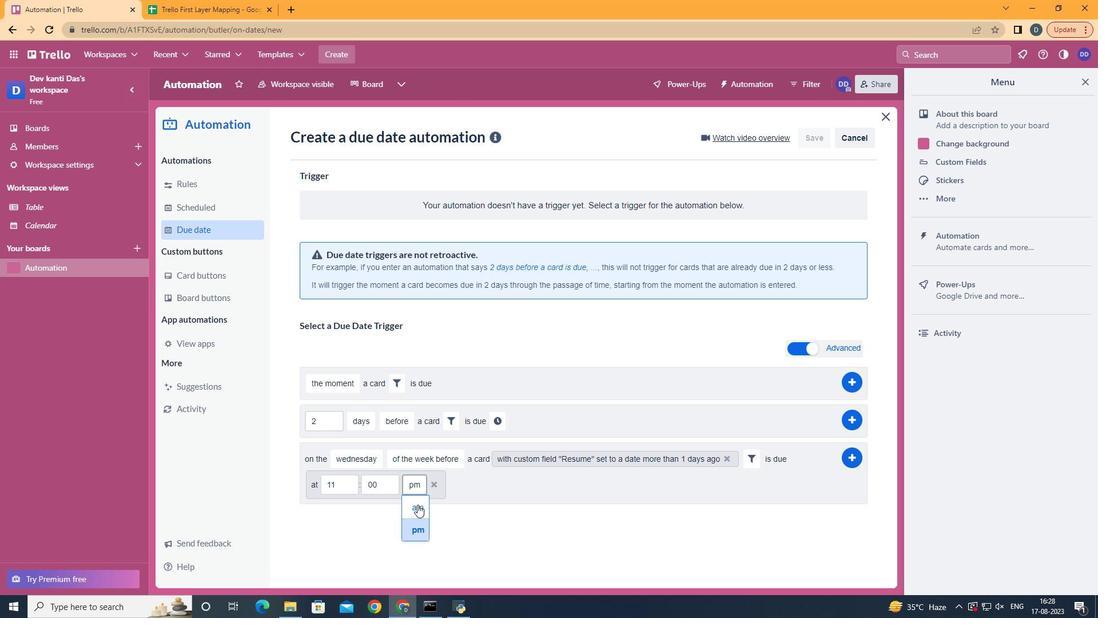 
Action: Mouse pressed left at (417, 504)
Screenshot: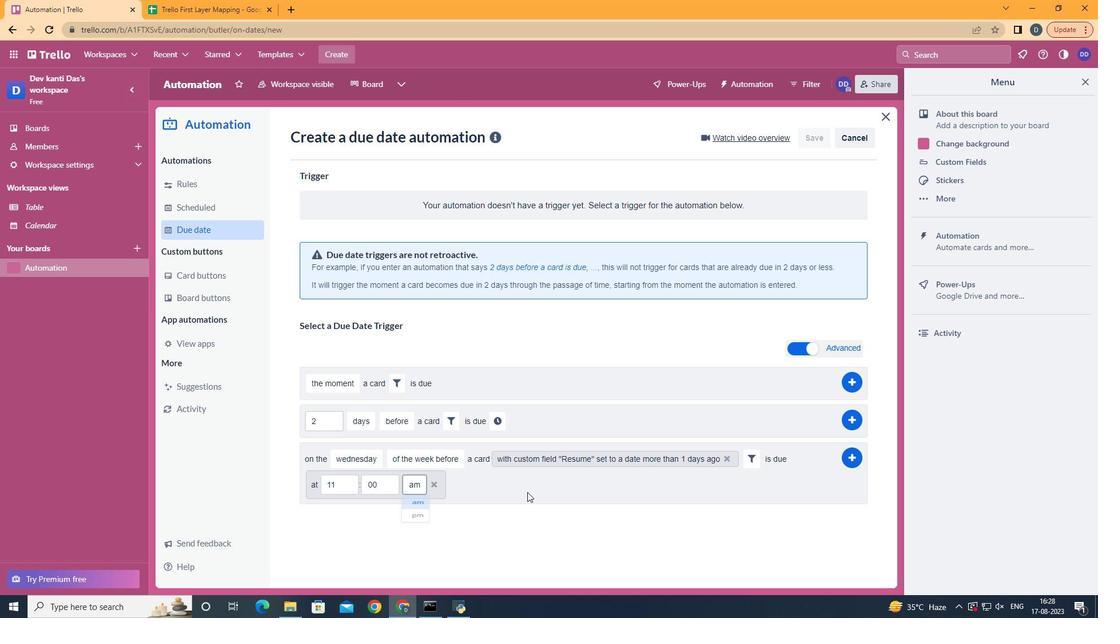 
Action: Mouse moved to (850, 455)
Screenshot: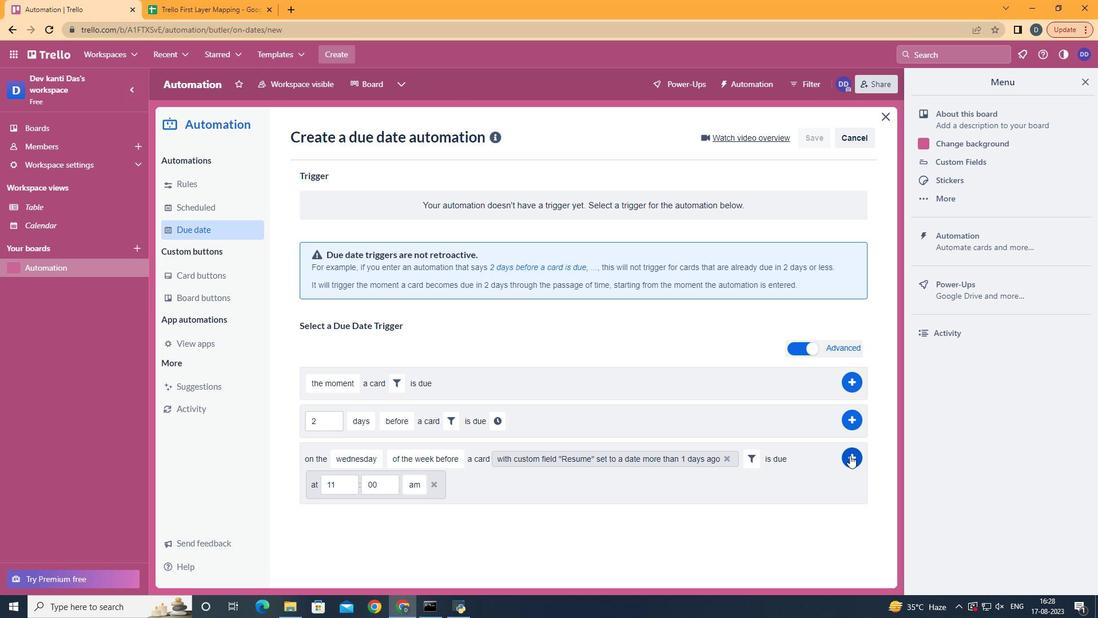 
Action: Mouse pressed left at (850, 455)
Screenshot: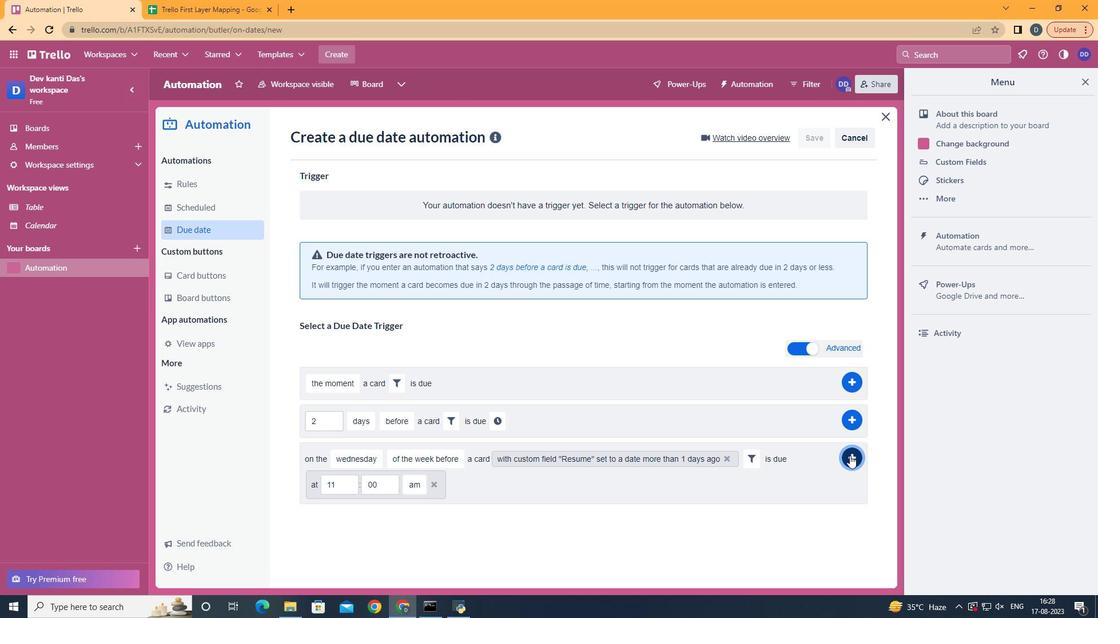 
